 Task: Add a dependency to the task Add support for multiple file formats in the app , the existing task  Create a feature for users to create and manage playlists in the project Vigilant.
Action: Mouse moved to (923, 601)
Screenshot: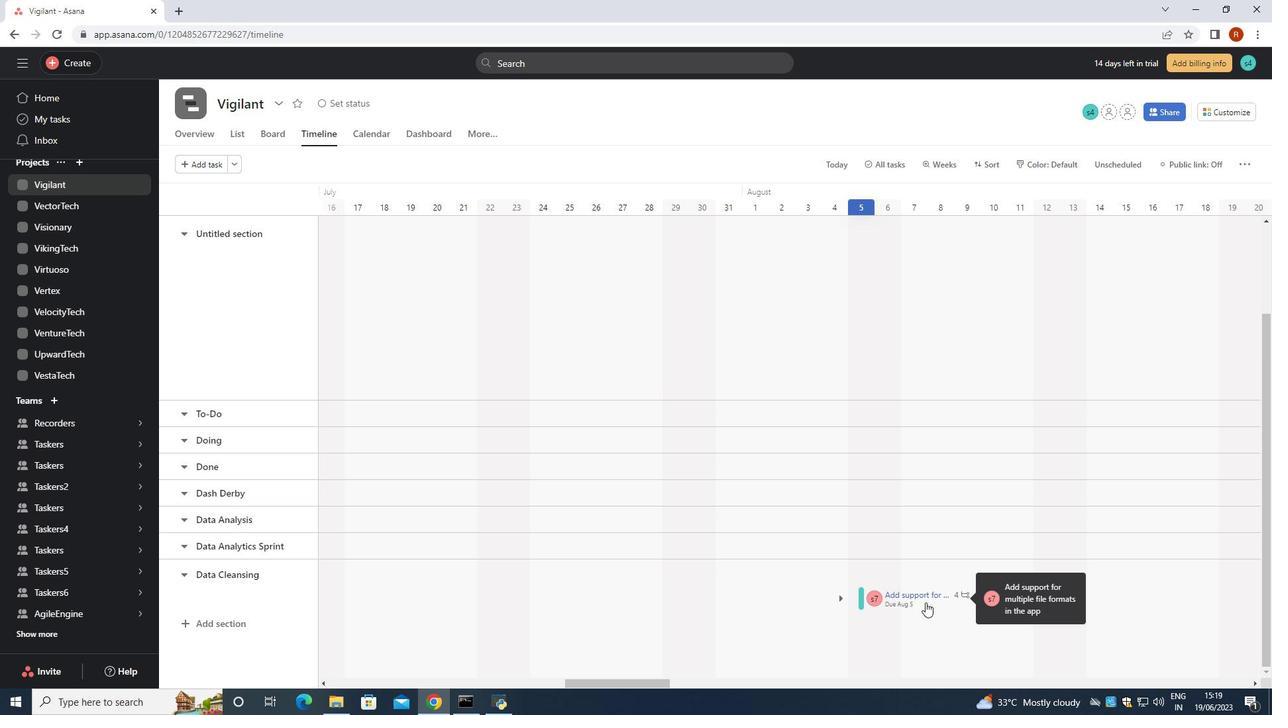 
Action: Mouse pressed left at (923, 601)
Screenshot: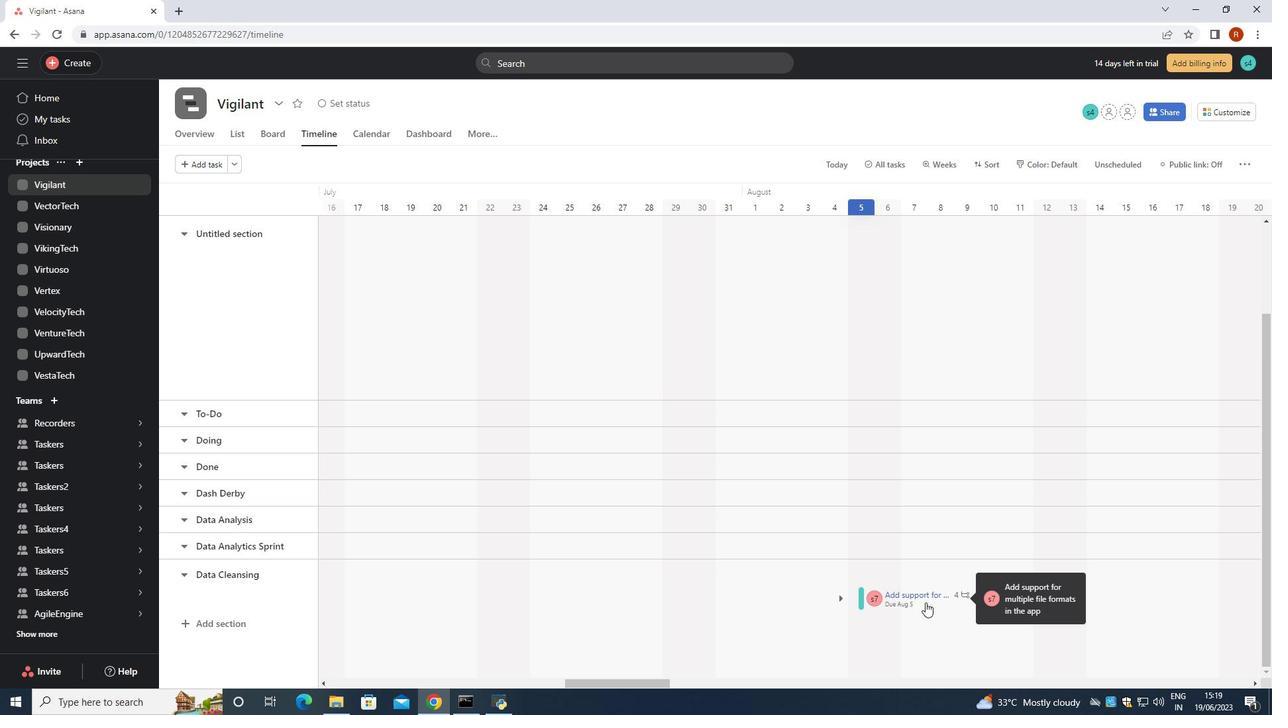 
Action: Mouse moved to (941, 349)
Screenshot: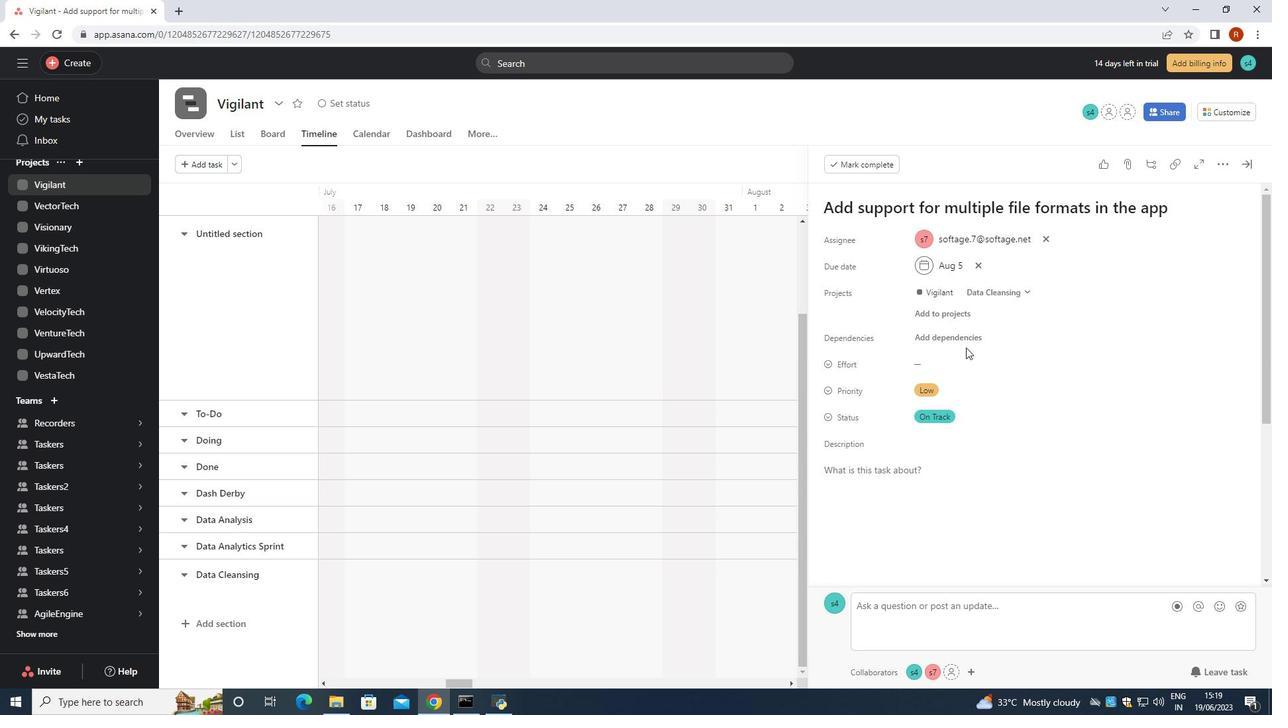 
Action: Mouse pressed left at (941, 349)
Screenshot: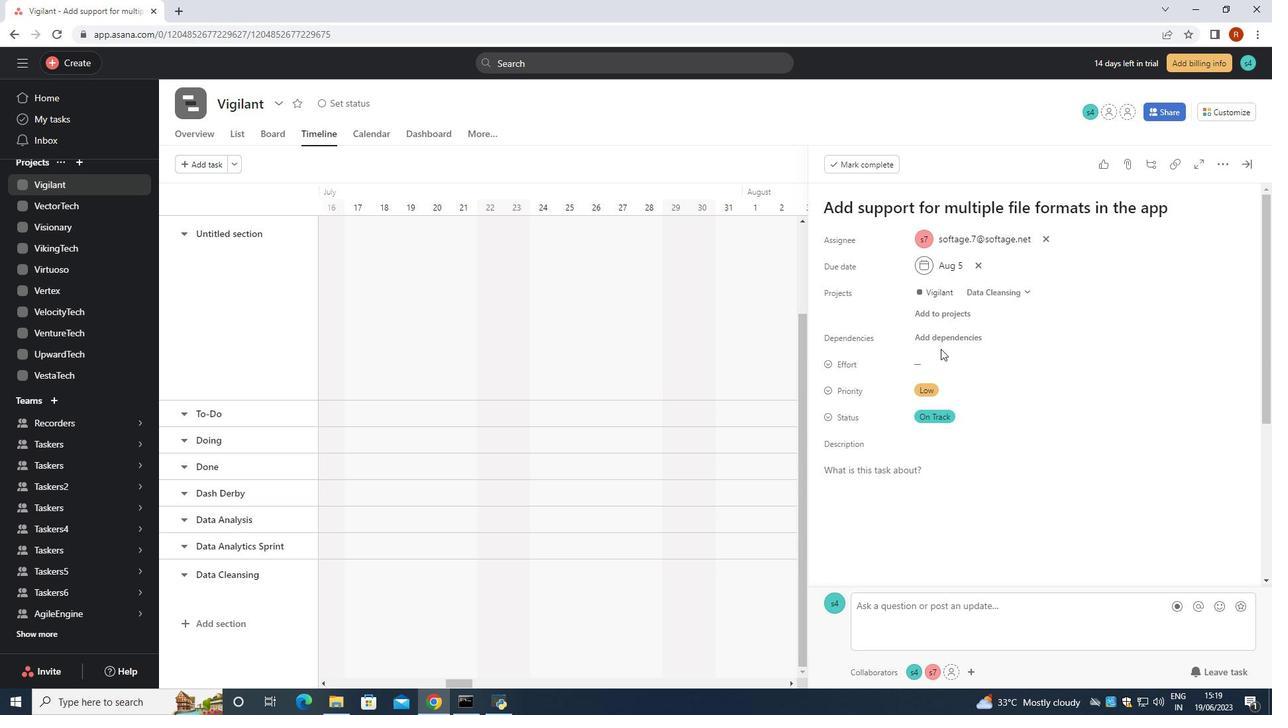 
Action: Mouse moved to (941, 340)
Screenshot: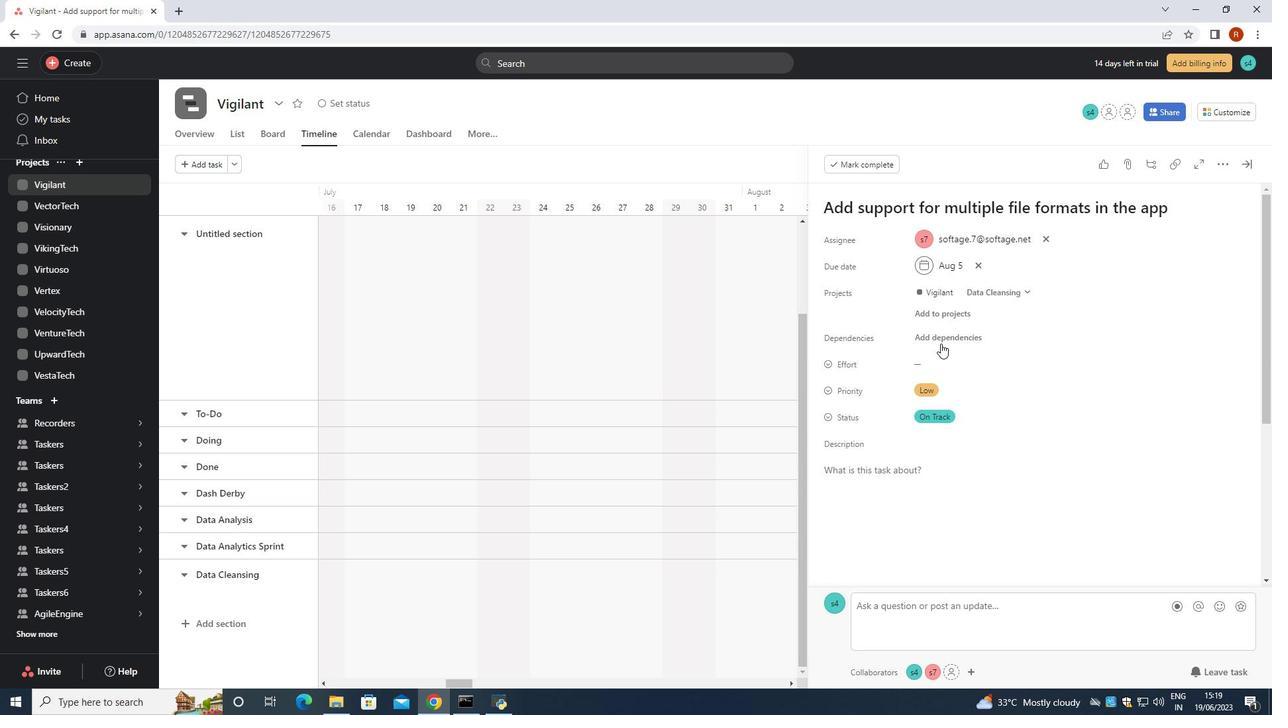 
Action: Mouse pressed left at (941, 340)
Screenshot: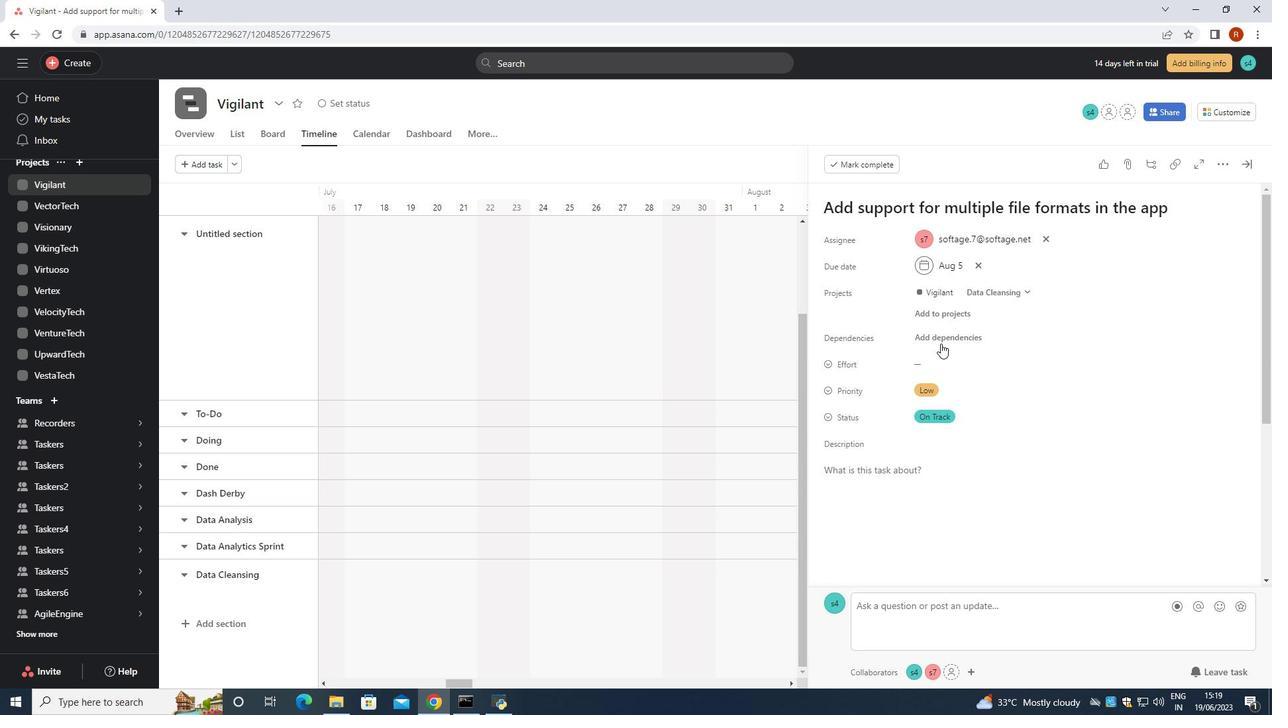 
Action: Mouse moved to (694, 363)
Screenshot: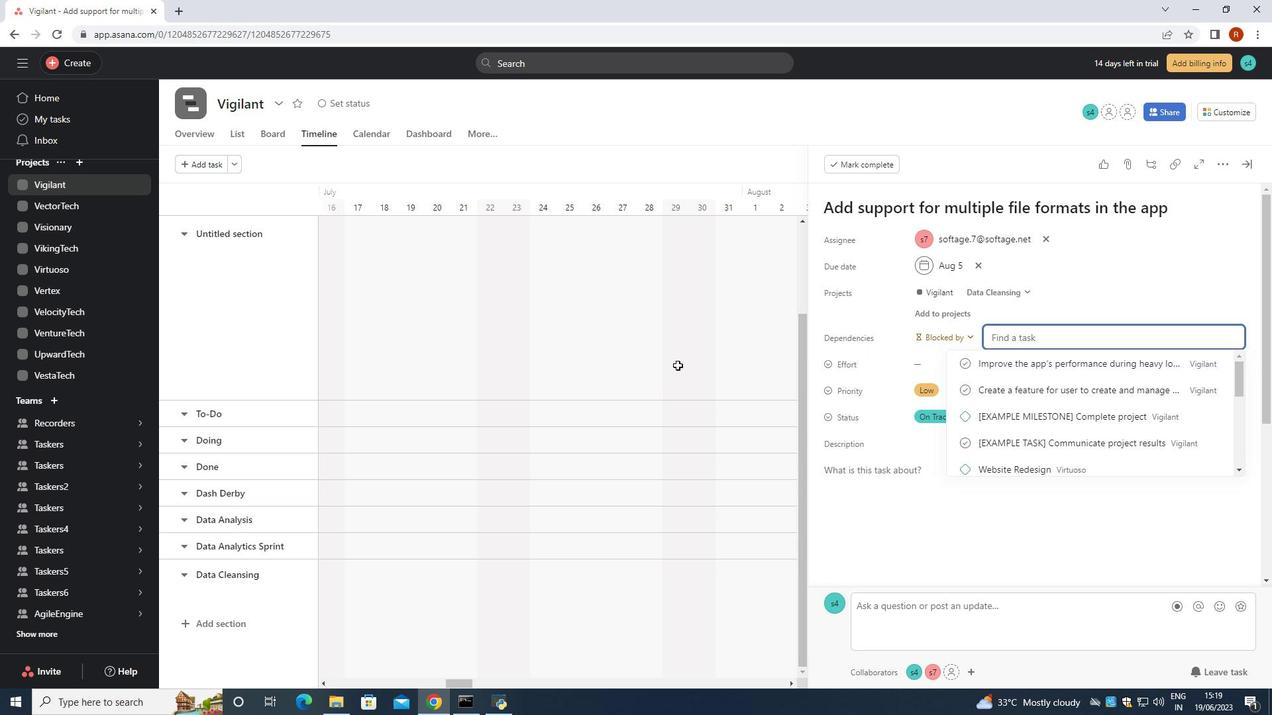 
Action: Key pressed <Key.shift>Create<Key.space>a<Key.space>feature<Key.space>for<Key.space>users<Key.space>to<Key.space>create<Key.space>and<Key.space>manage<Key.space>playlists<Key.enter><Key.enter>
Screenshot: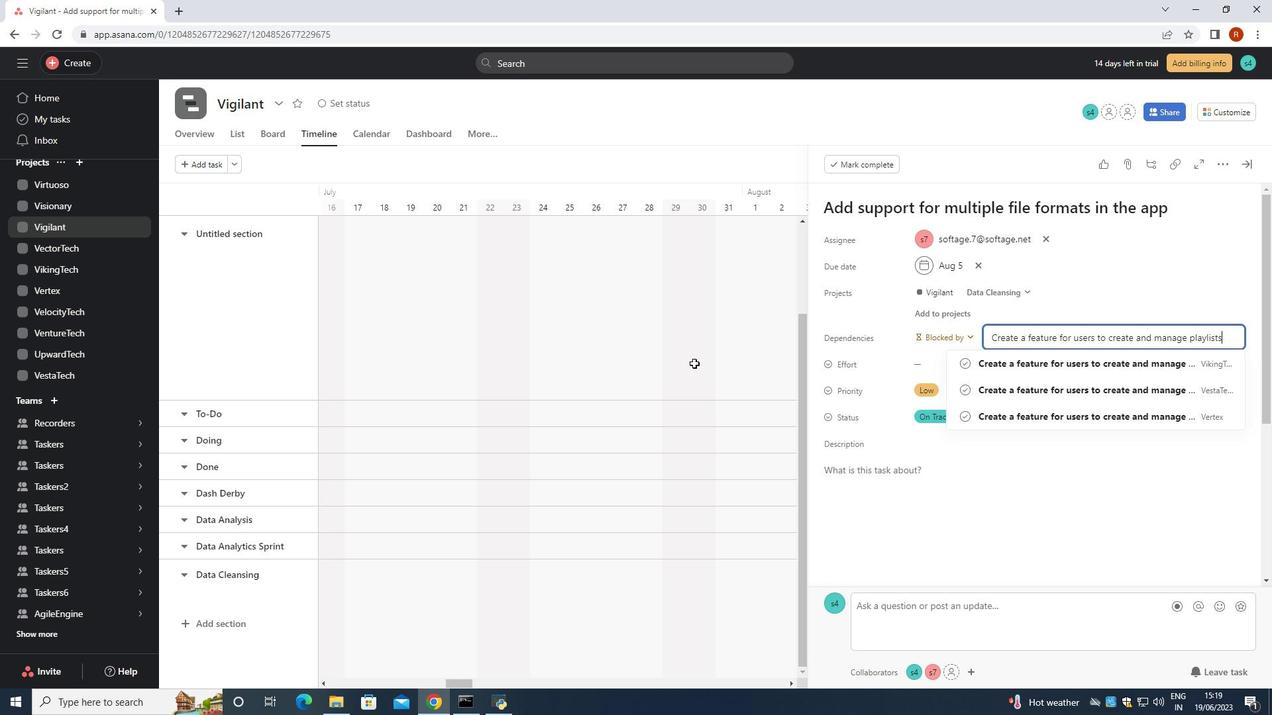 
Action: Mouse moved to (1224, 338)
Screenshot: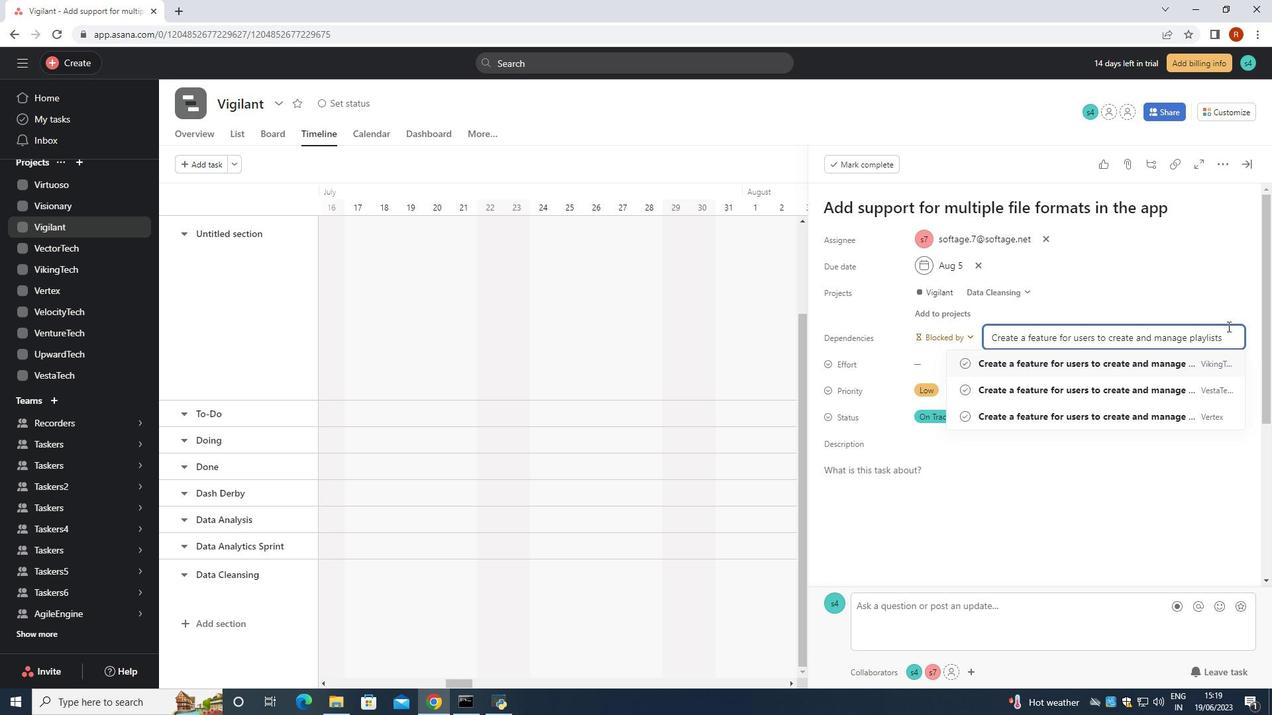 
Action: Mouse pressed left at (1224, 338)
Screenshot: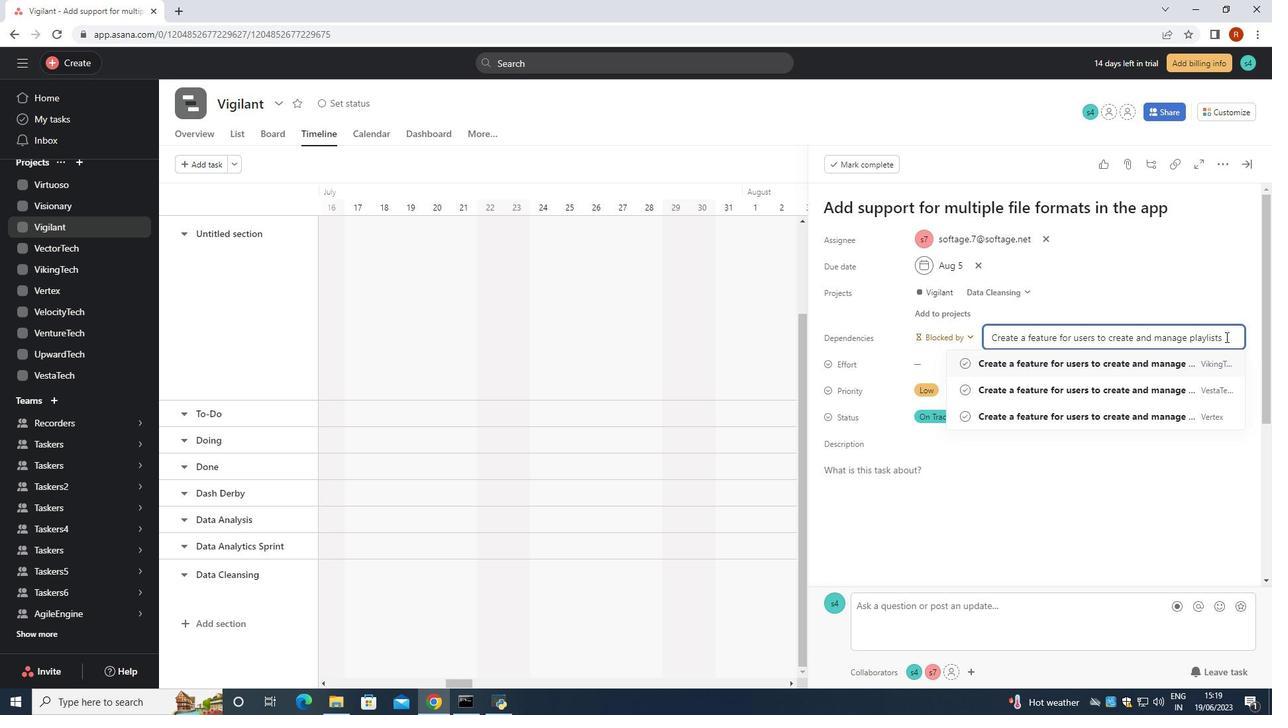 
Action: Key pressed <Key.enter>
Screenshot: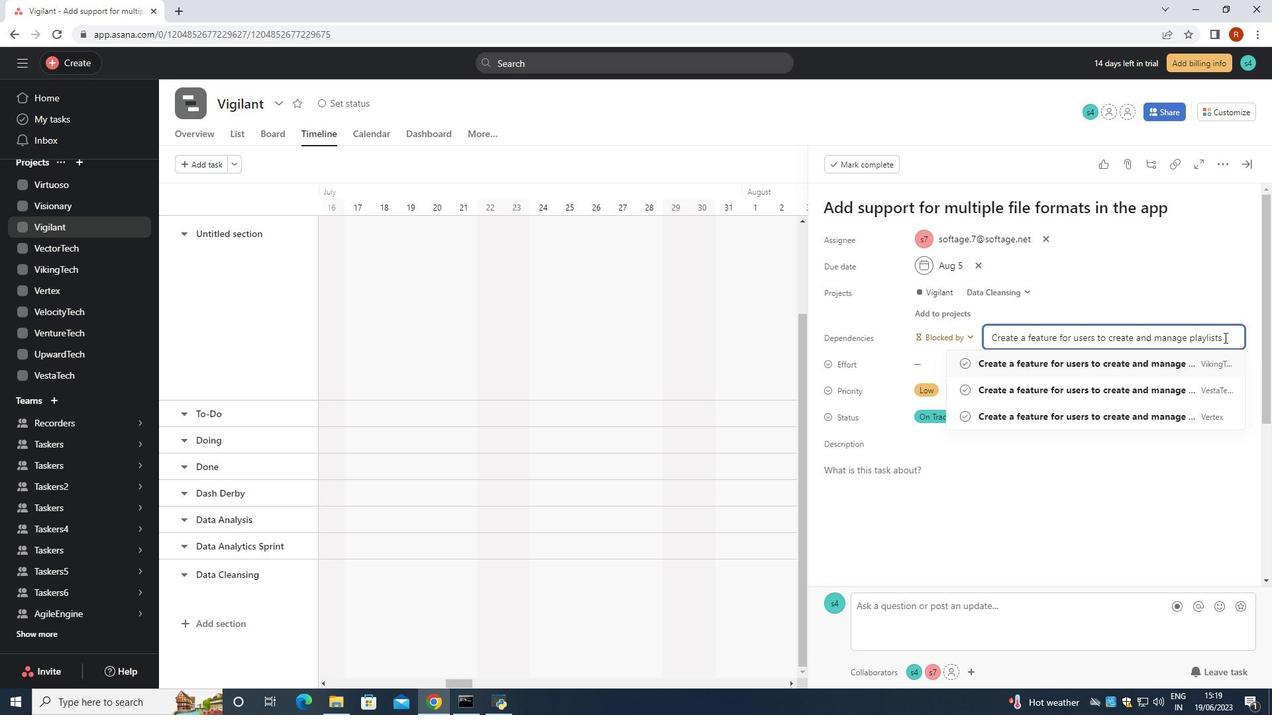 
Action: Mouse moved to (1224, 338)
Screenshot: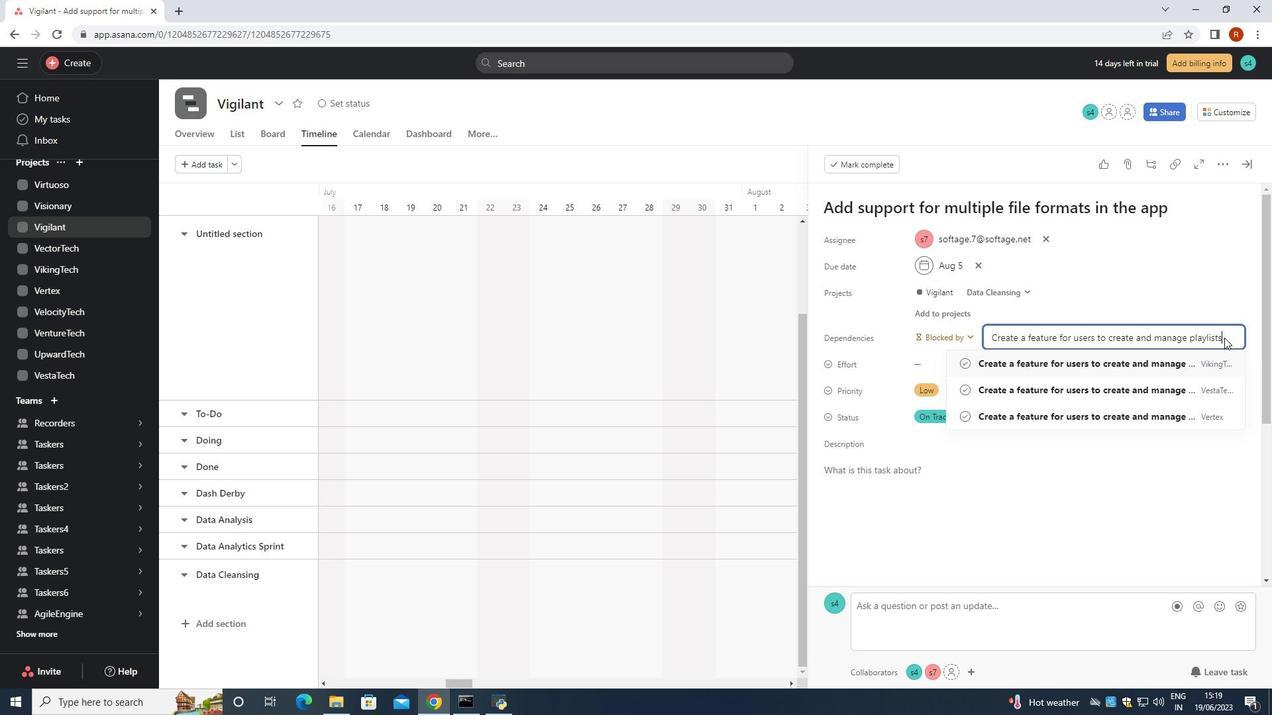 
Action: Key pressed <Key.enter>
Screenshot: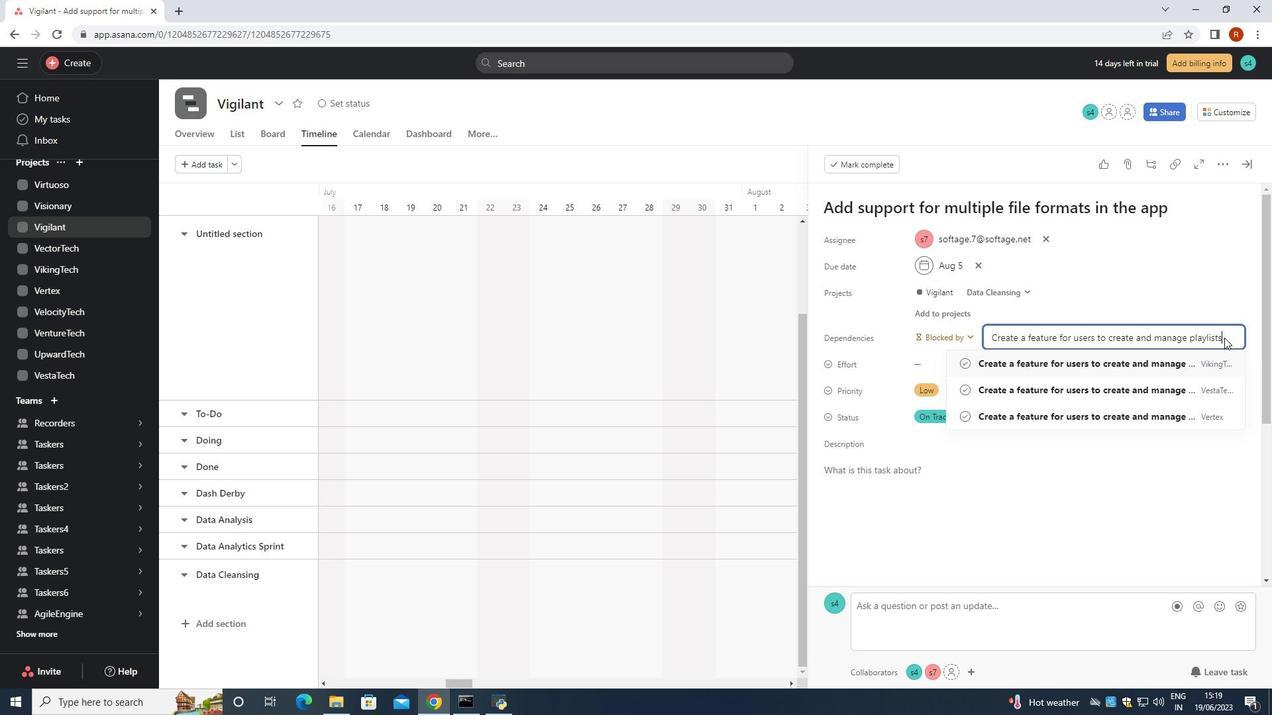 
Action: Mouse moved to (1128, 430)
Screenshot: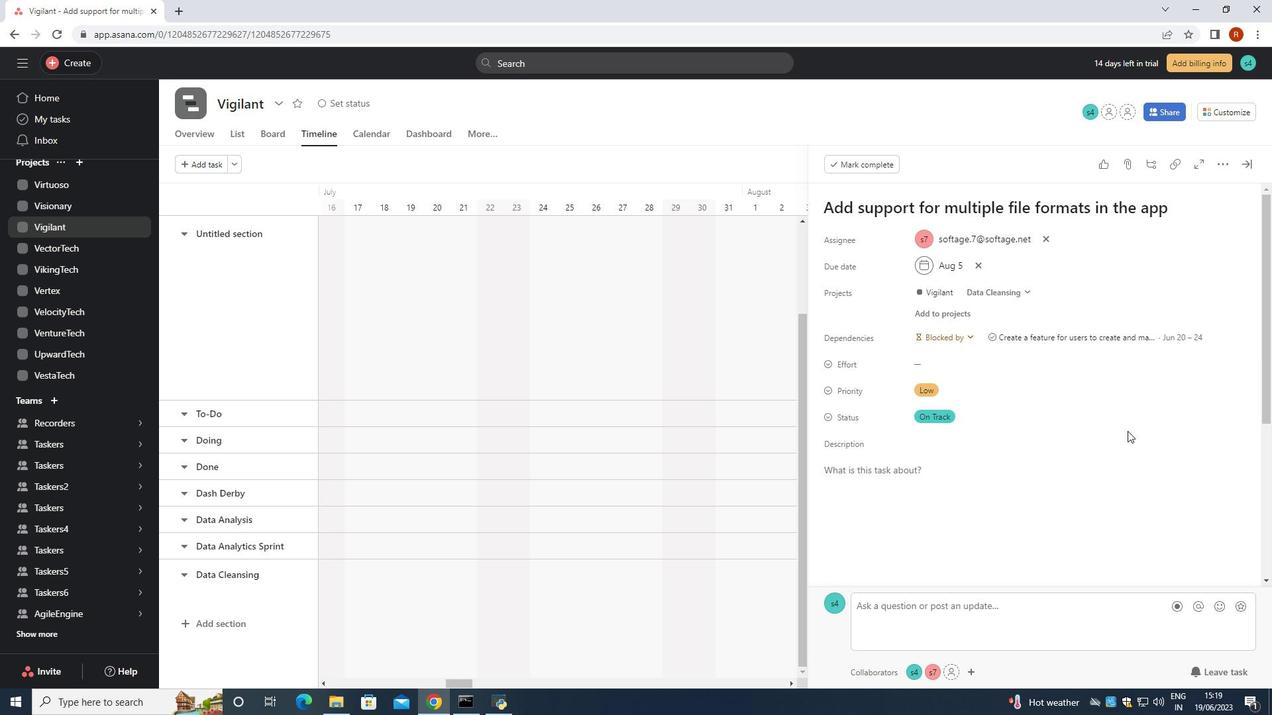 
Action: Mouse scrolled (1128, 429) with delta (0, 0)
Screenshot: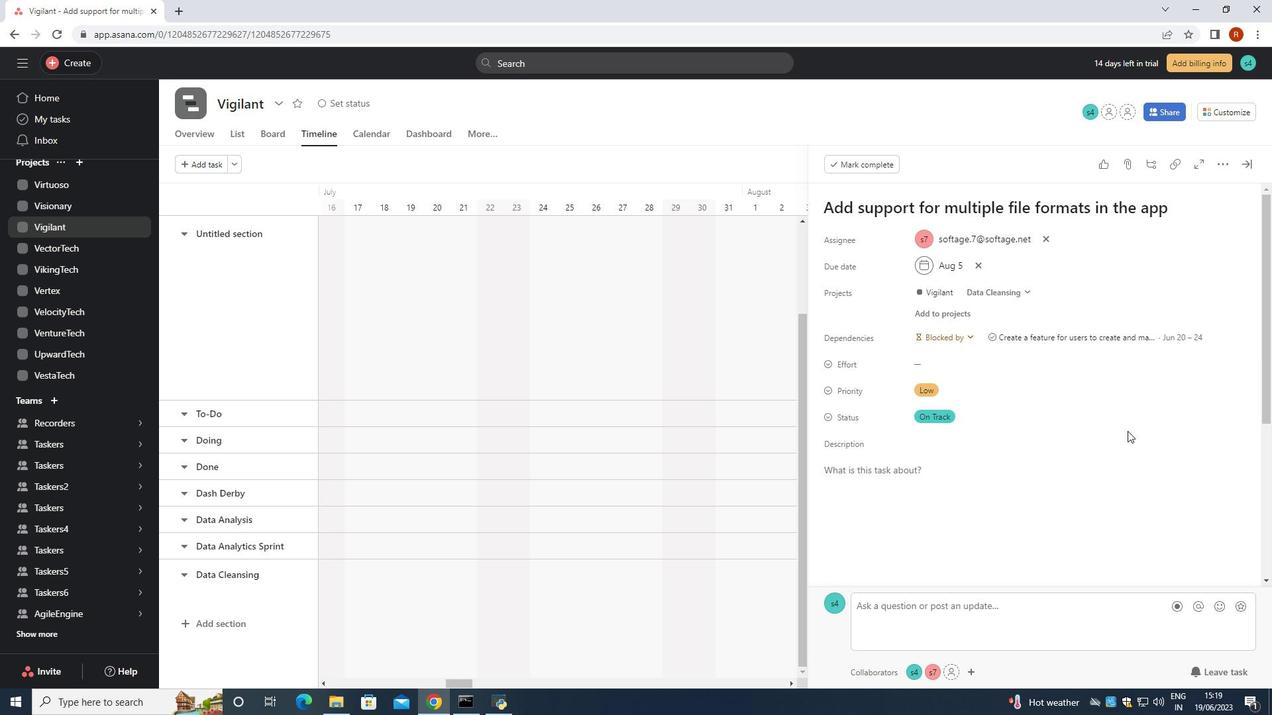 
Action: Mouse scrolled (1128, 429) with delta (0, 0)
Screenshot: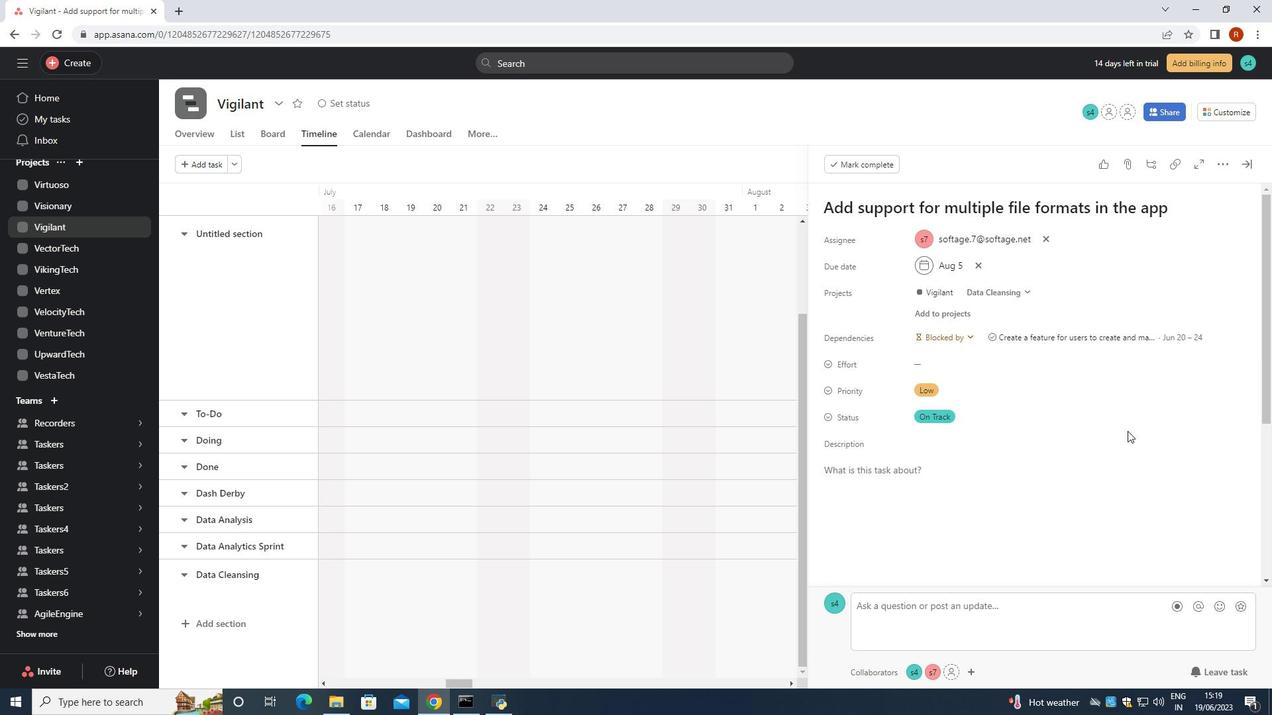 
Action: Mouse moved to (1128, 431)
Screenshot: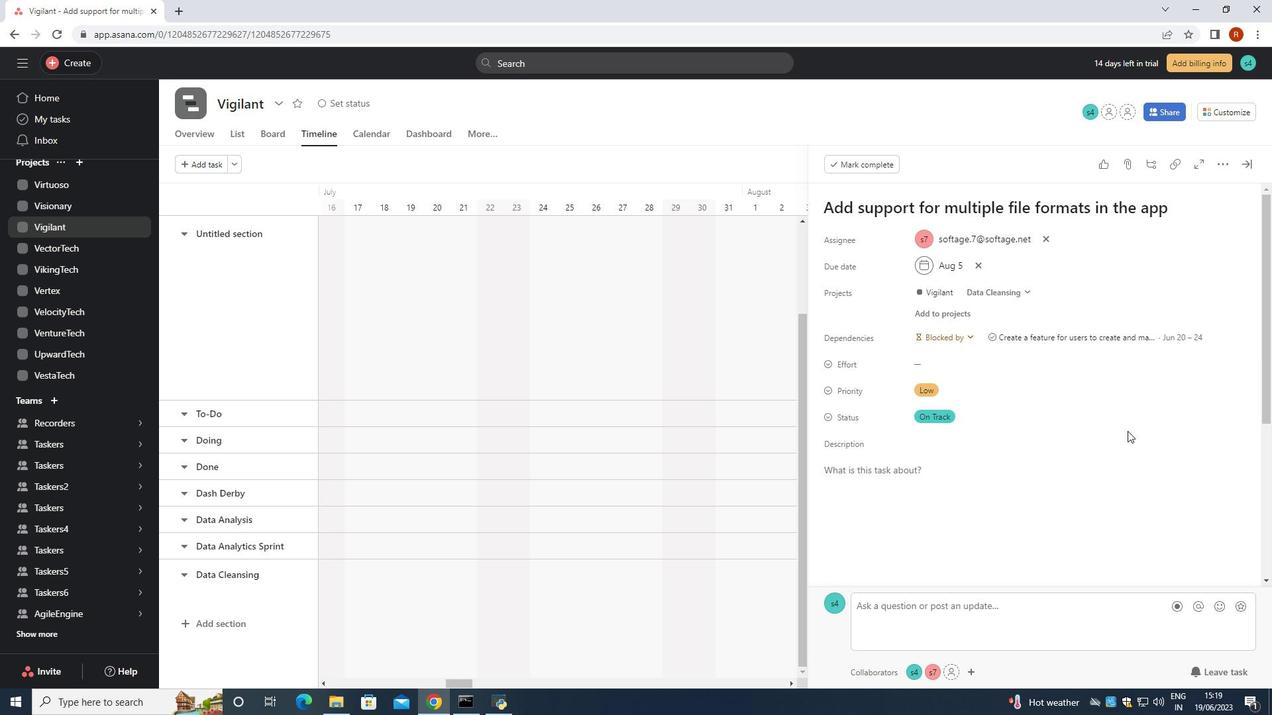 
Action: Mouse scrolled (1128, 430) with delta (0, 0)
Screenshot: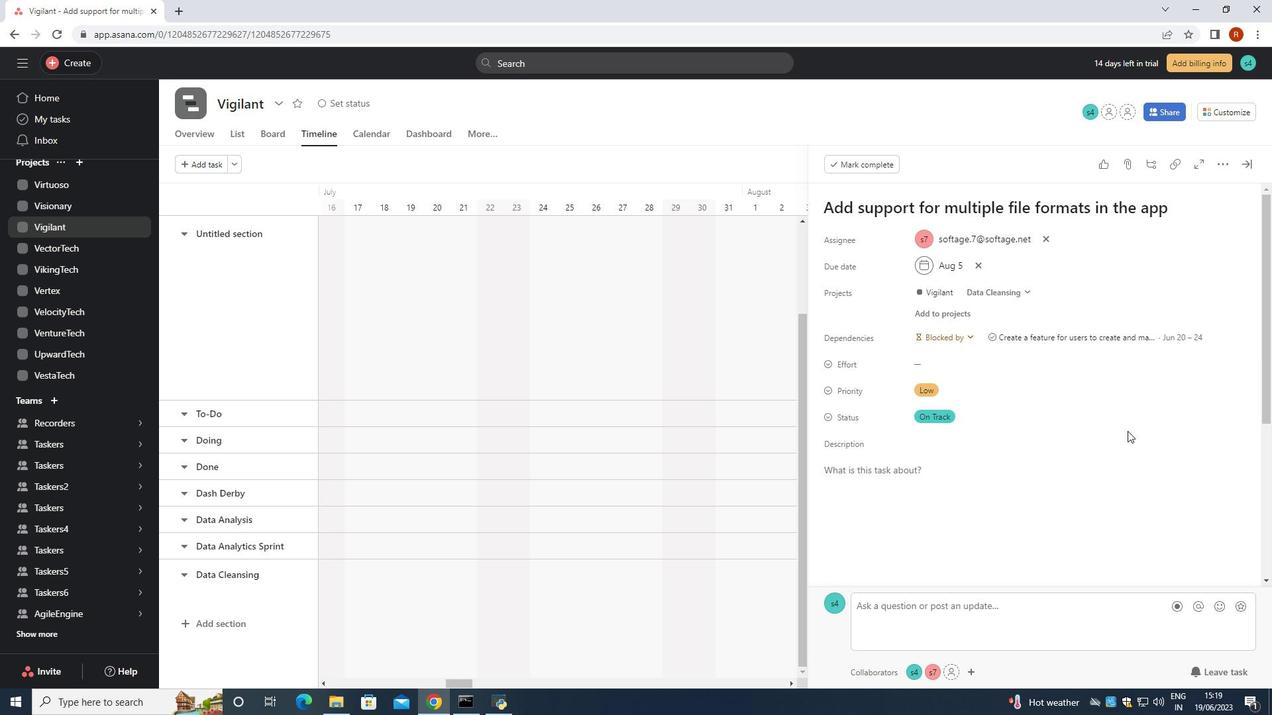 
Action: Mouse moved to (1128, 431)
Screenshot: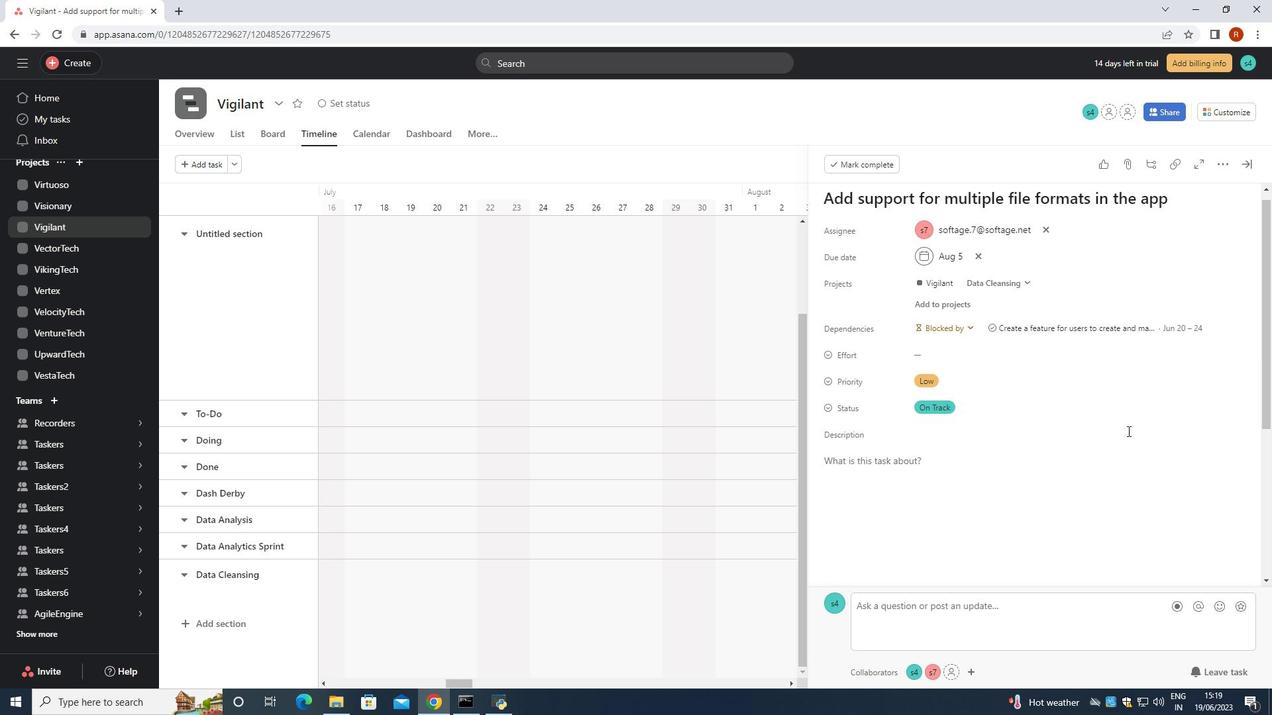 
Action: Mouse scrolled (1128, 432) with delta (0, 0)
Screenshot: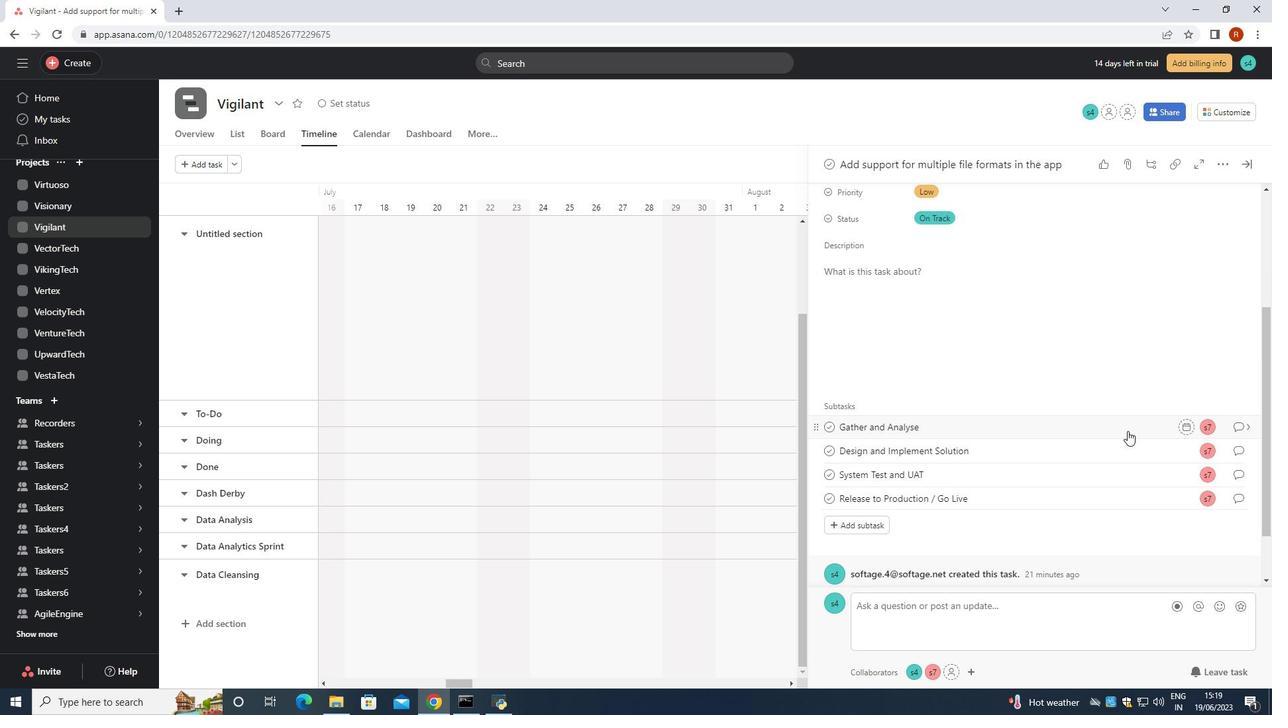 
Action: Mouse scrolled (1128, 432) with delta (0, 0)
Screenshot: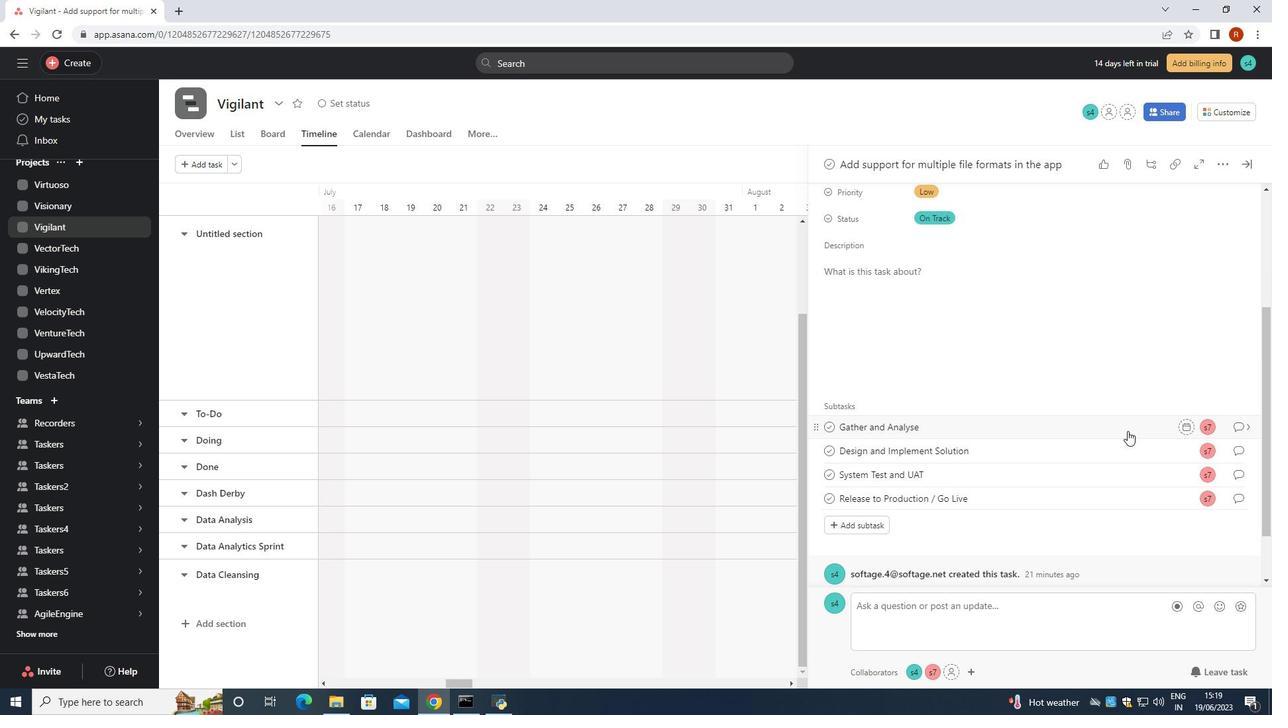 
Action: Mouse scrolled (1128, 432) with delta (0, 0)
Screenshot: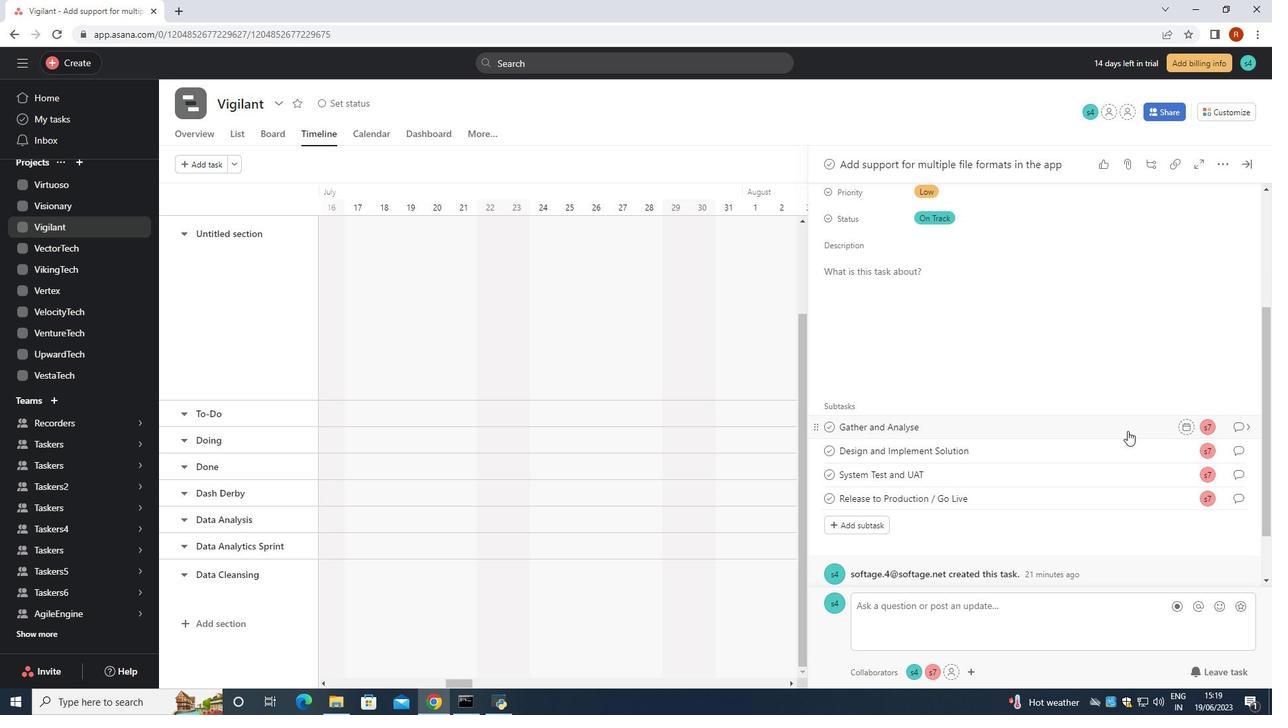 
